 Task: Use the formula "Max" in spreadsheet "Project portfolio".
Action: Mouse moved to (118, 104)
Screenshot: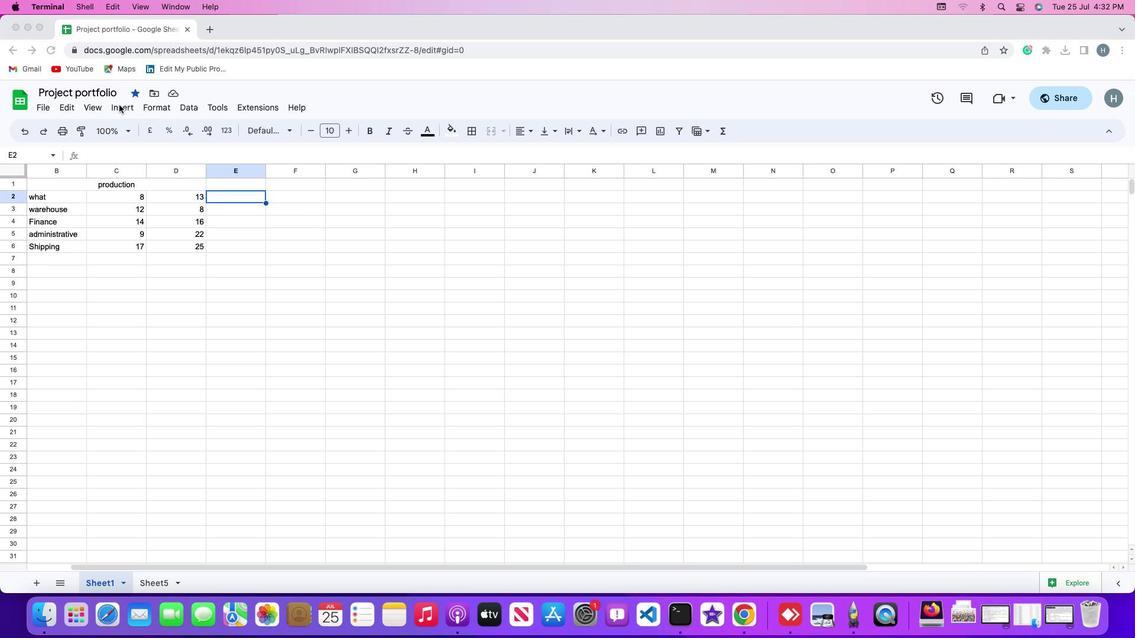 
Action: Mouse pressed left at (118, 104)
Screenshot: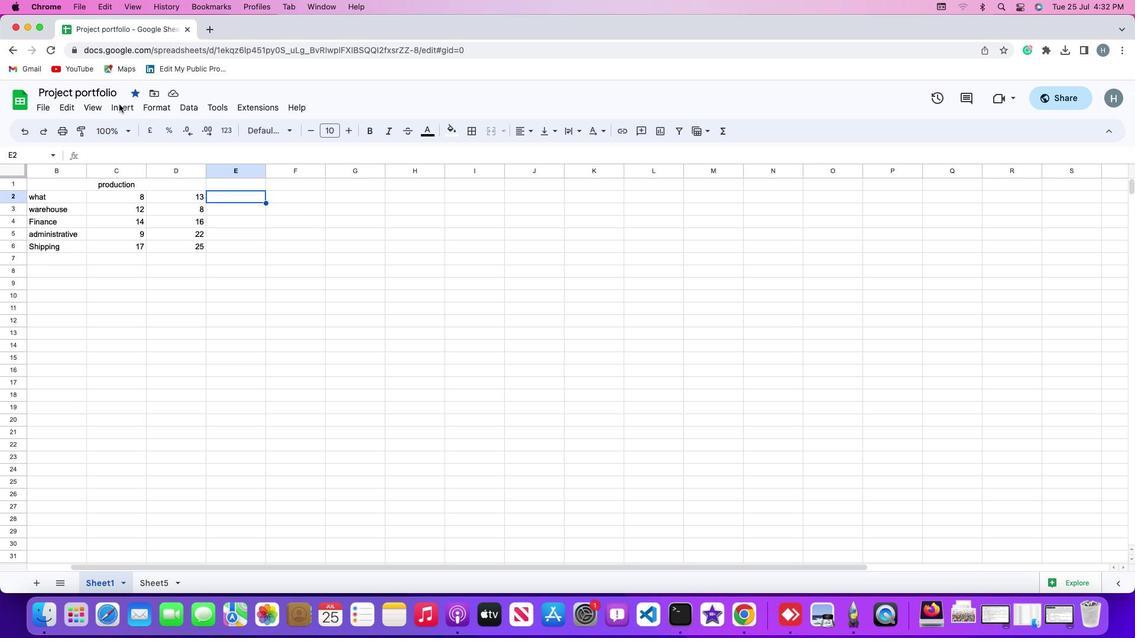 
Action: Mouse moved to (124, 105)
Screenshot: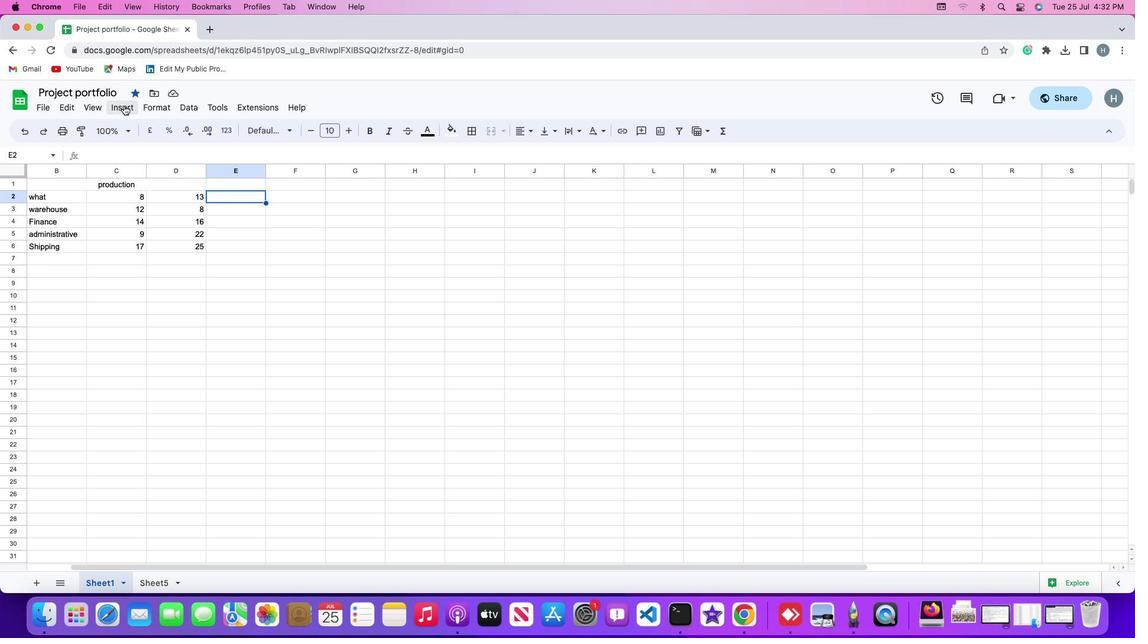 
Action: Mouse pressed left at (124, 105)
Screenshot: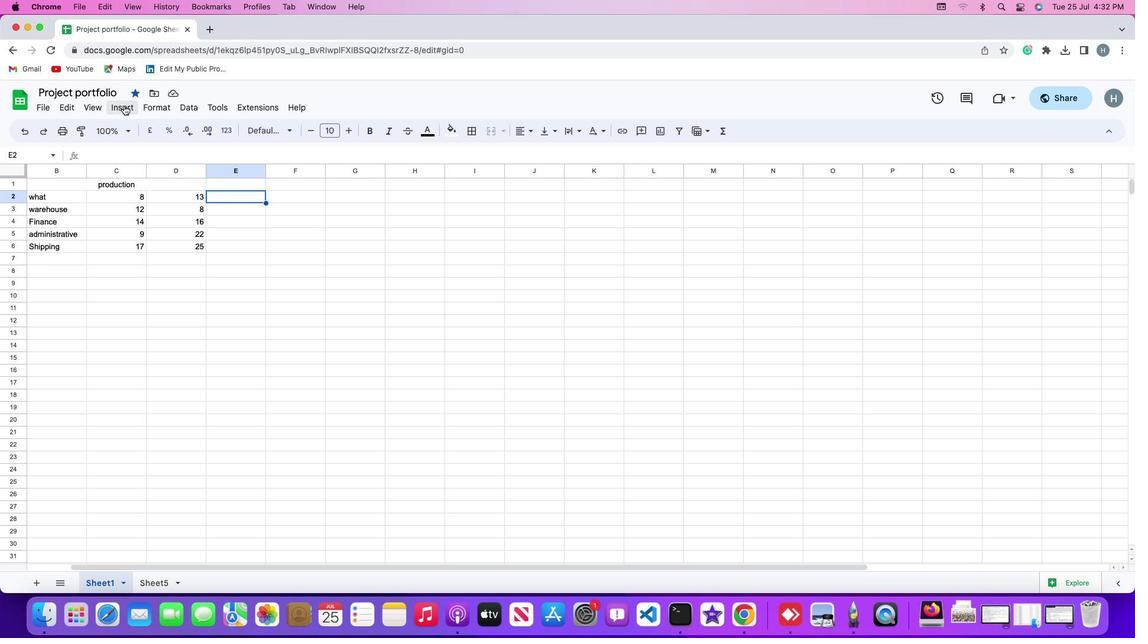 
Action: Mouse moved to (352, 198)
Screenshot: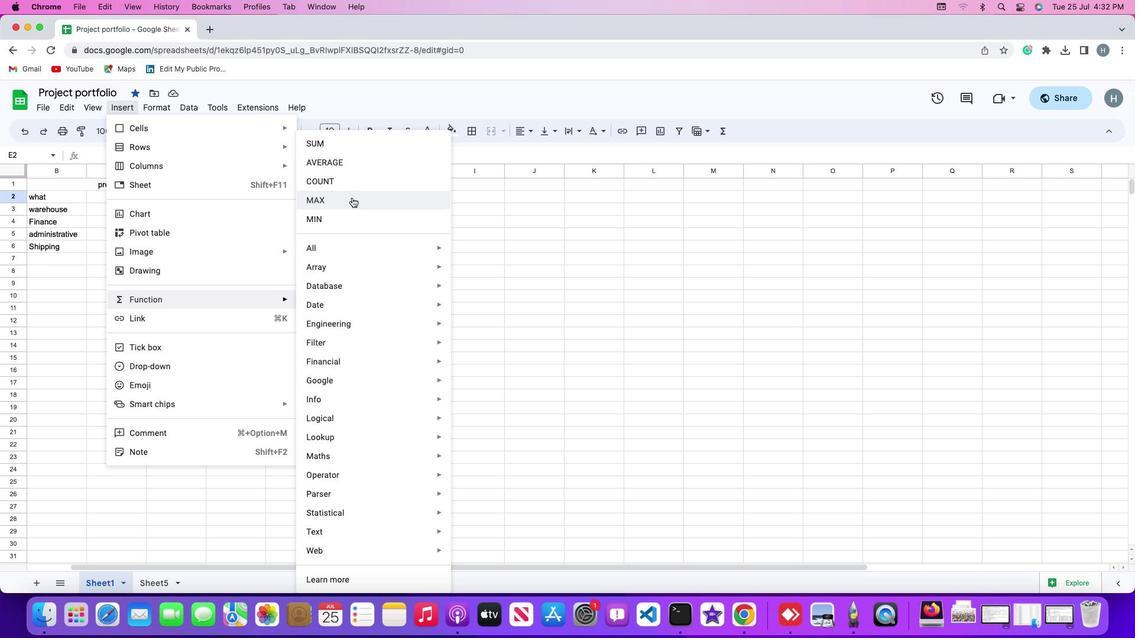 
Action: Mouse pressed left at (352, 198)
Screenshot: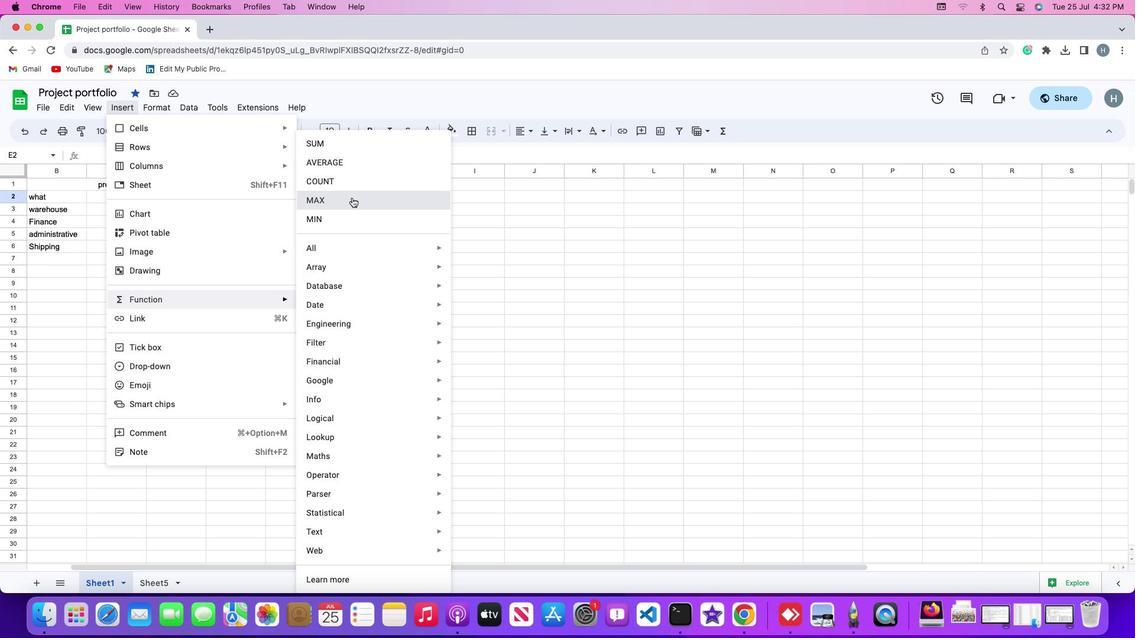 
Action: Mouse moved to (179, 195)
Screenshot: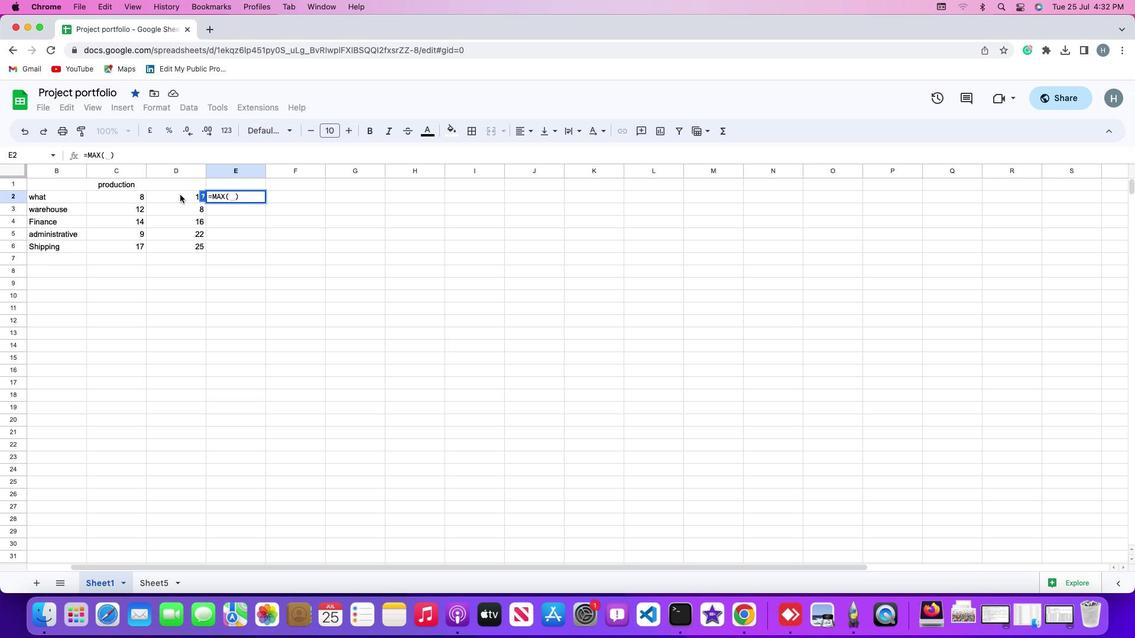 
Action: Mouse pressed left at (179, 195)
Screenshot: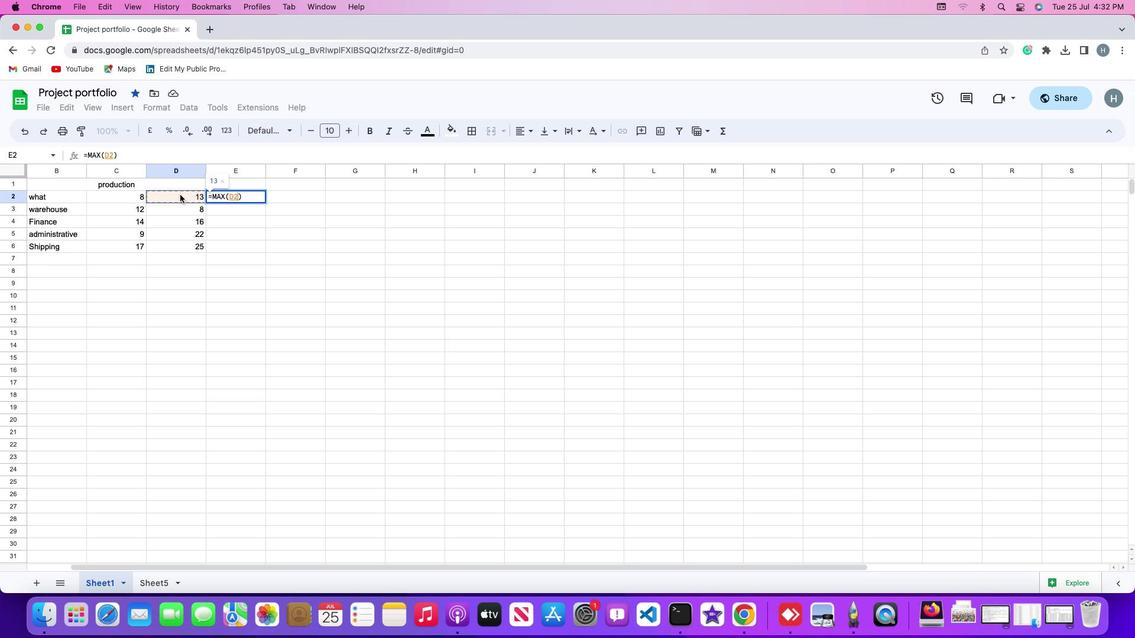 
Action: Mouse moved to (180, 195)
Screenshot: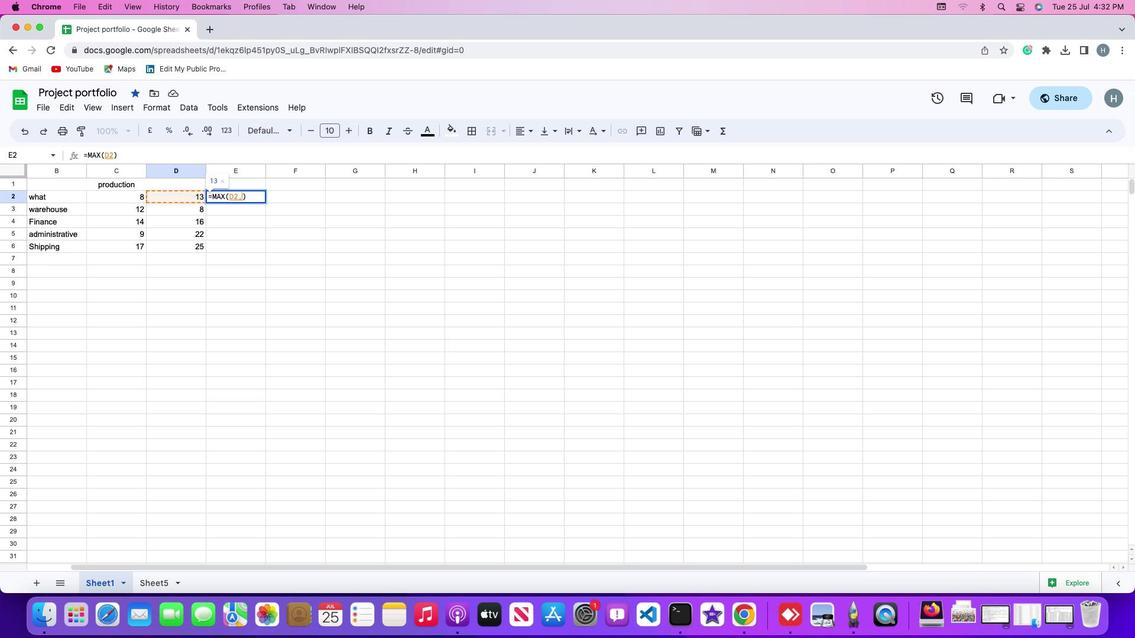 
Action: Key pressed ','
Screenshot: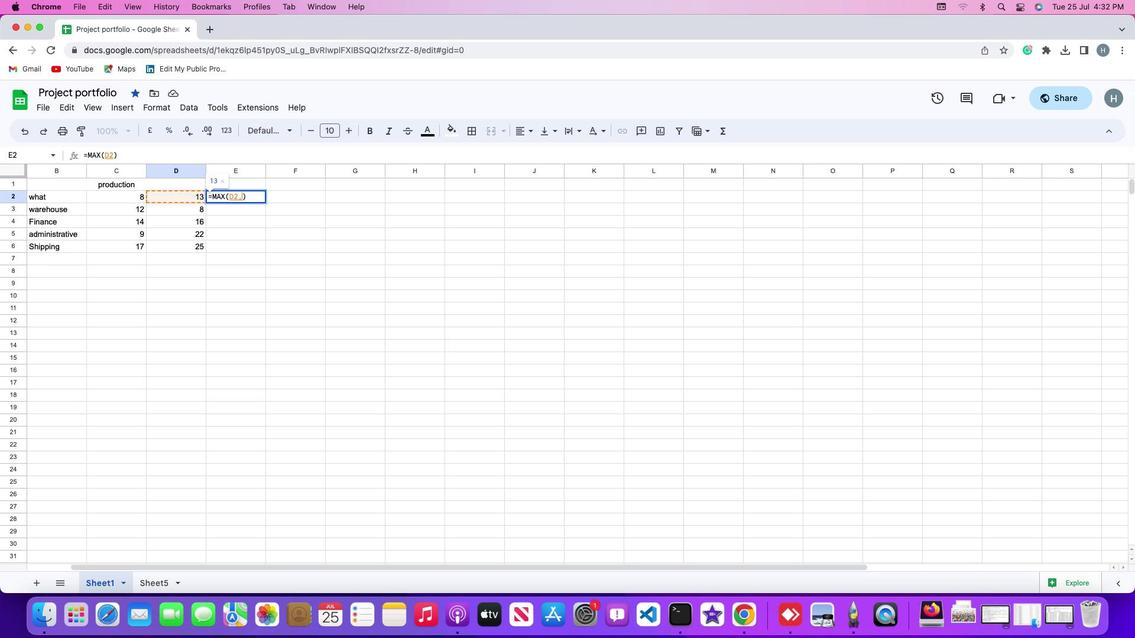 
Action: Mouse moved to (130, 195)
Screenshot: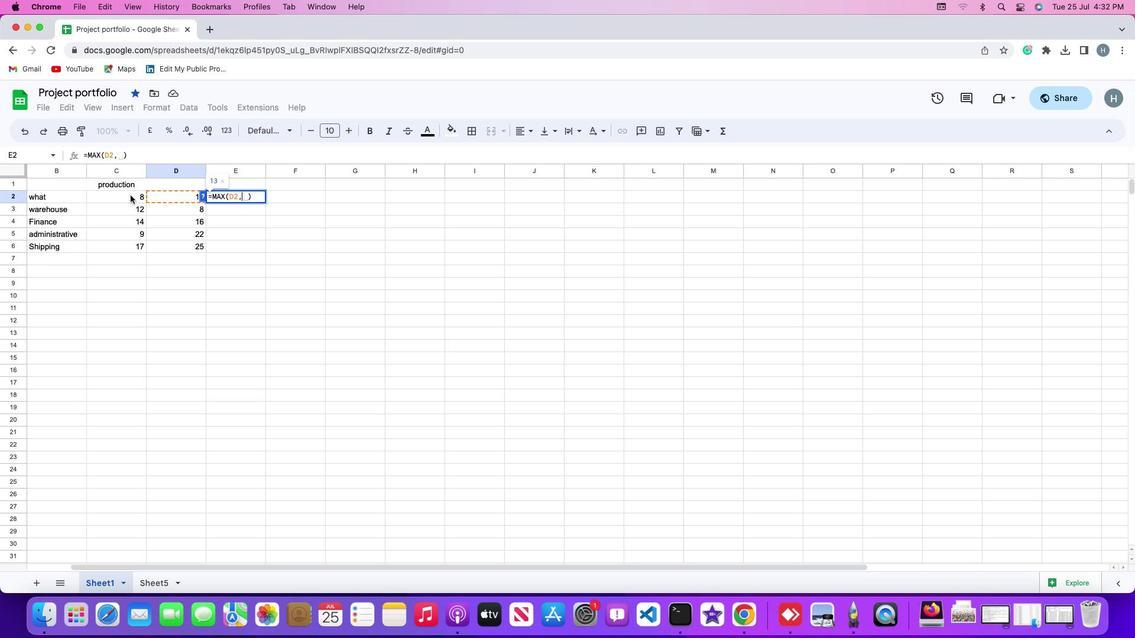 
Action: Mouse pressed left at (130, 195)
Screenshot: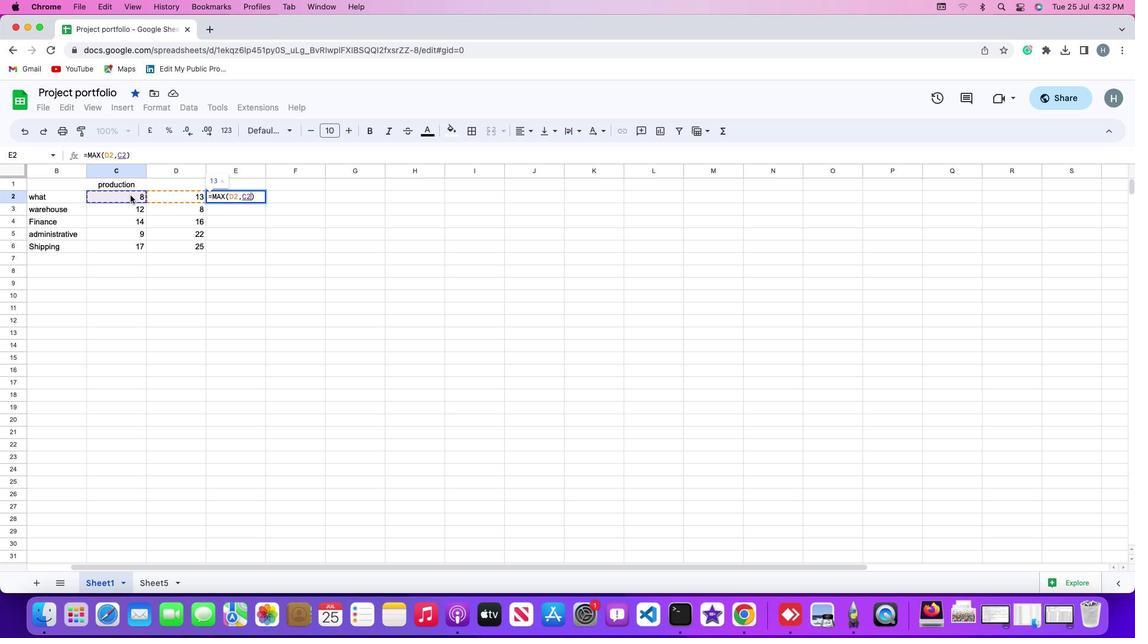 
Action: Mouse moved to (131, 195)
Screenshot: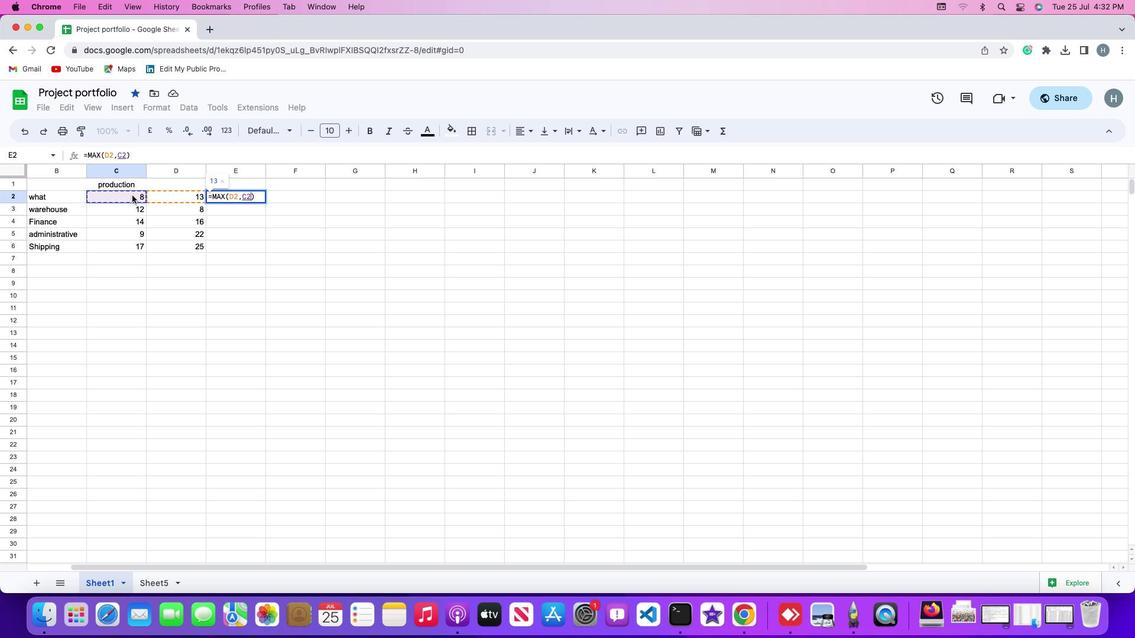 
Action: Key pressed '\x03'
Screenshot: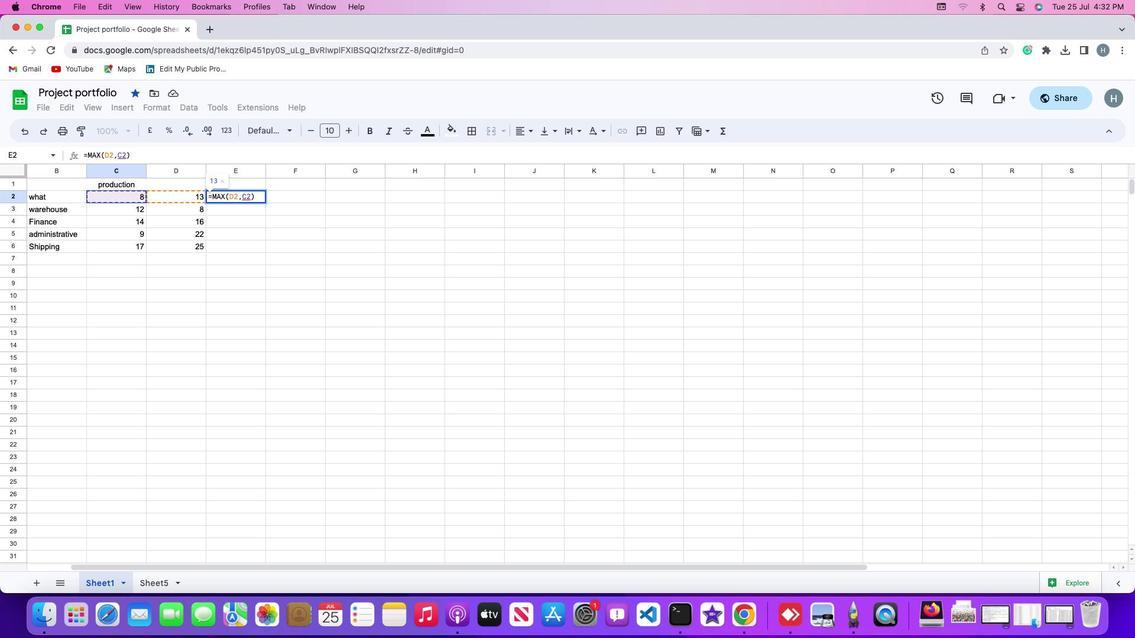 
Action: Mouse moved to (282, 230)
Screenshot: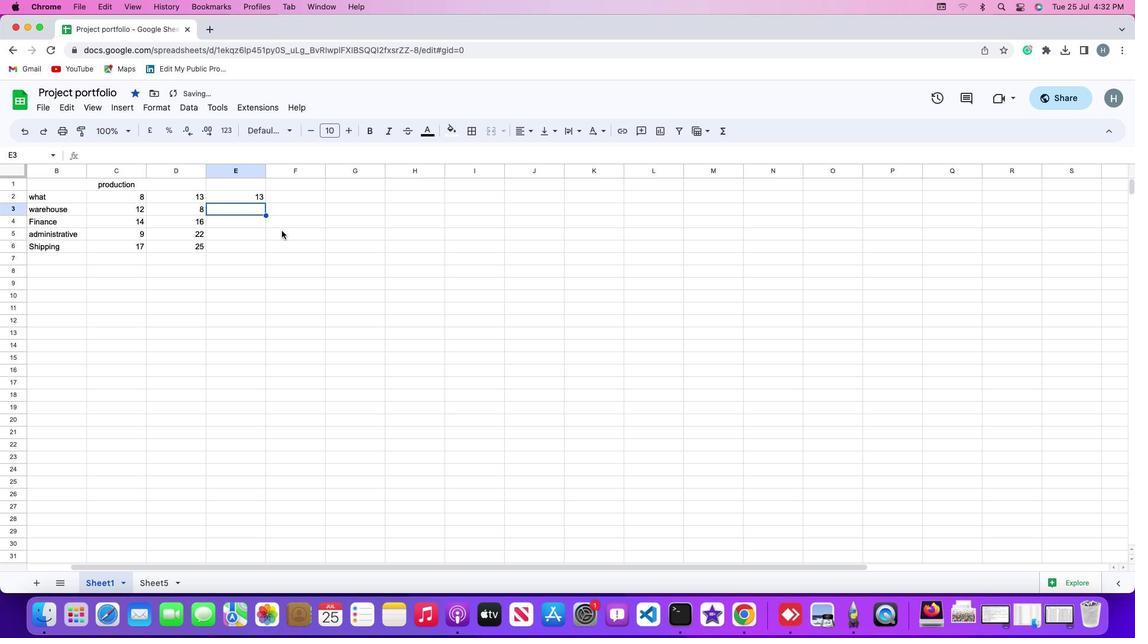
